 Task: Move the task Create a new online platform for online therapy sessions to the section To-Do in the project ArrowSprint and sort the tasks in the project by Last modified on
Action: Mouse moved to (897, 481)
Screenshot: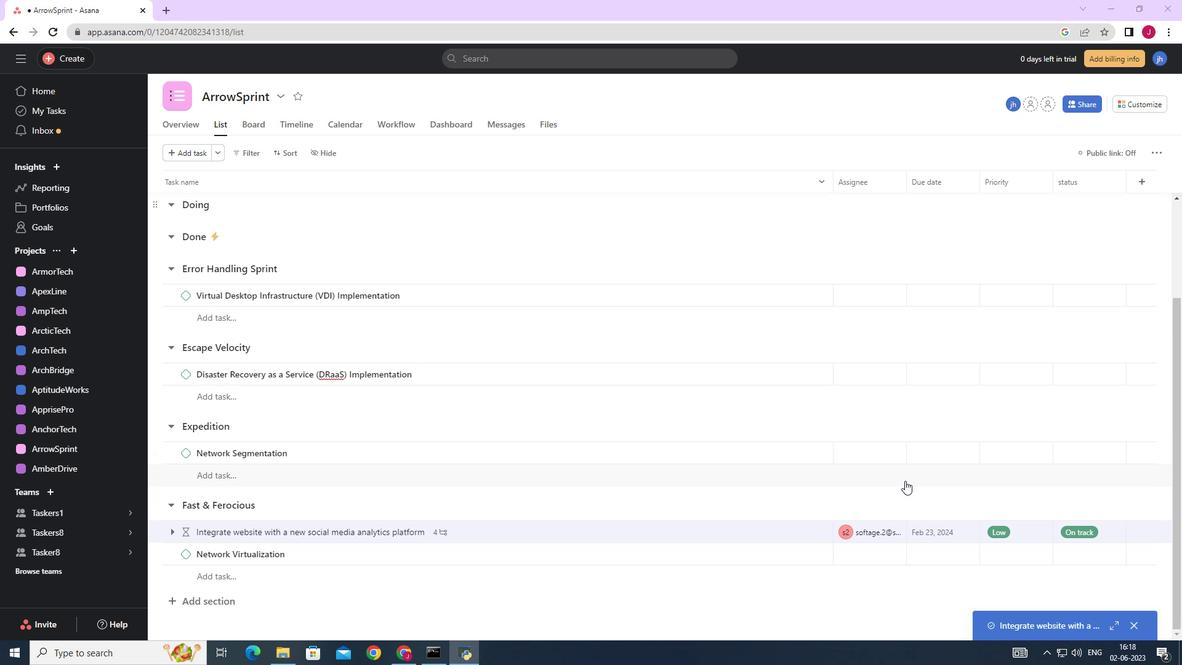 
Action: Mouse scrolled (897, 481) with delta (0, 0)
Screenshot: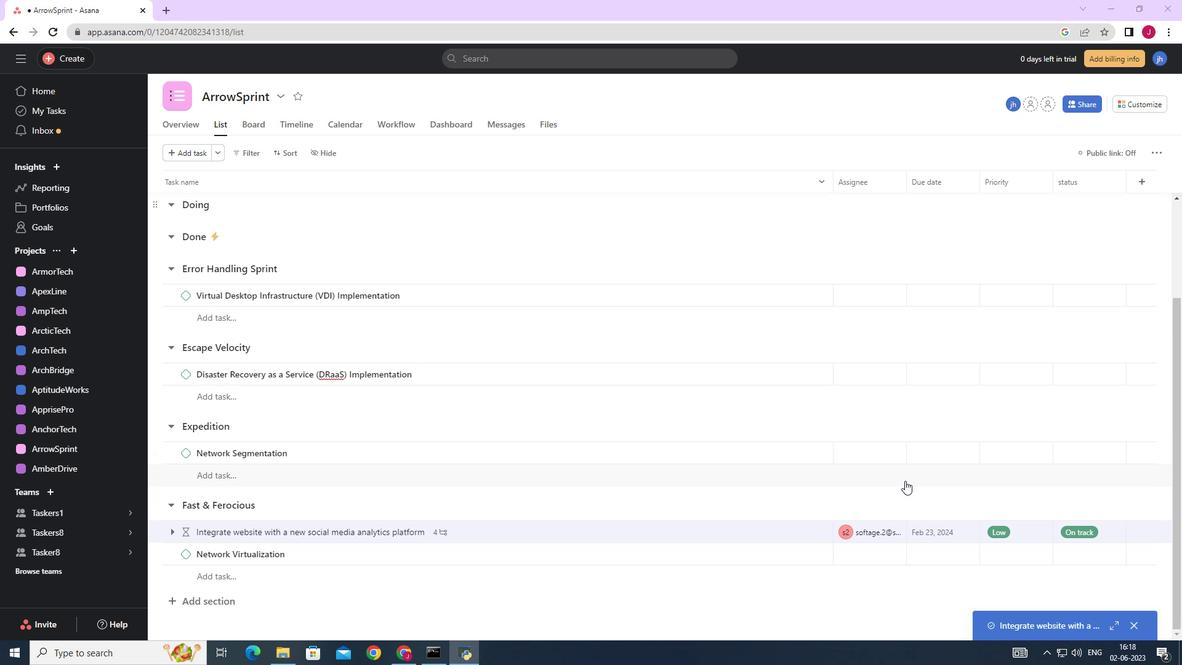 
Action: Mouse scrolled (897, 481) with delta (0, 0)
Screenshot: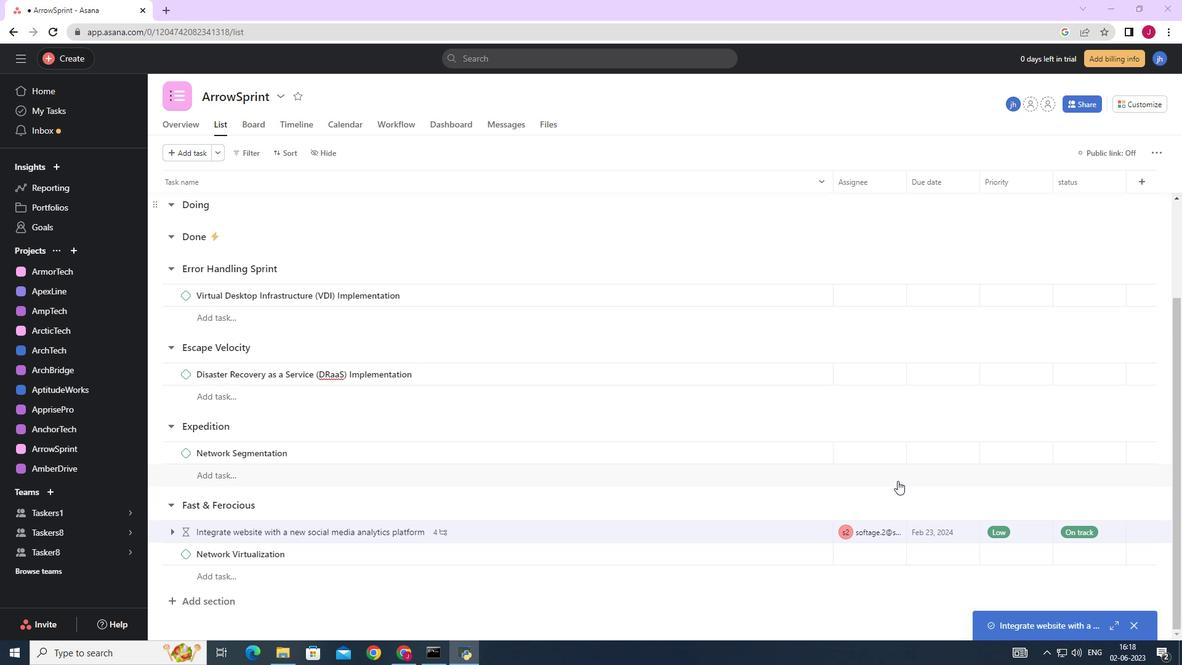 
Action: Mouse moved to (897, 481)
Screenshot: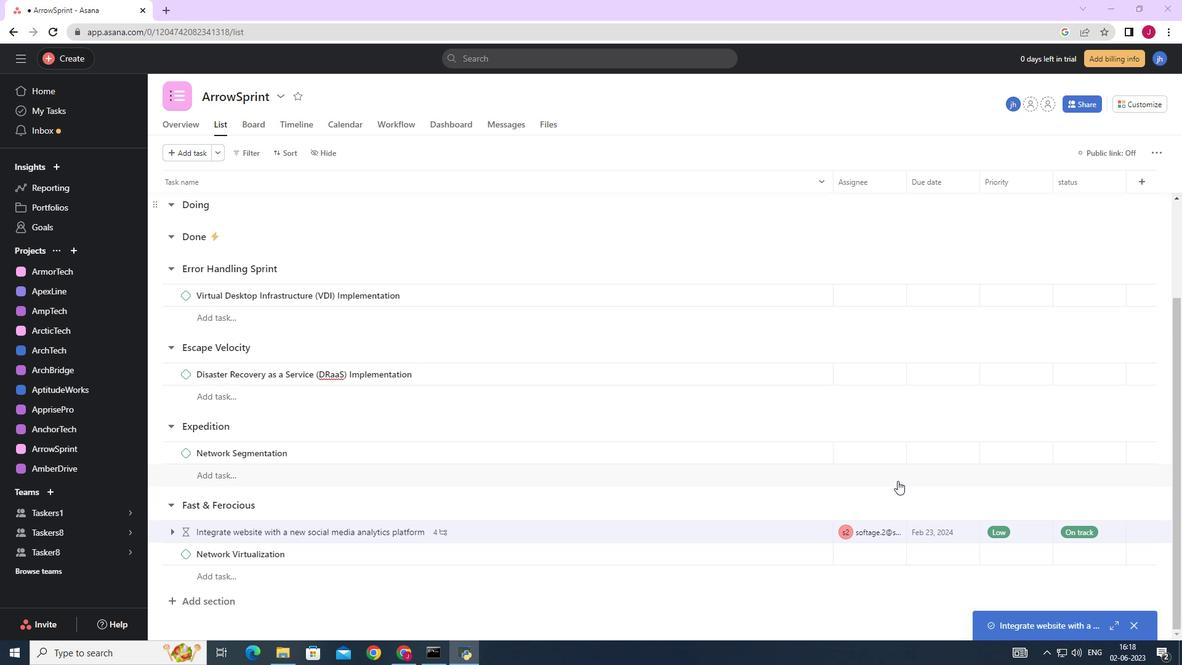 
Action: Mouse scrolled (897, 481) with delta (0, 0)
Screenshot: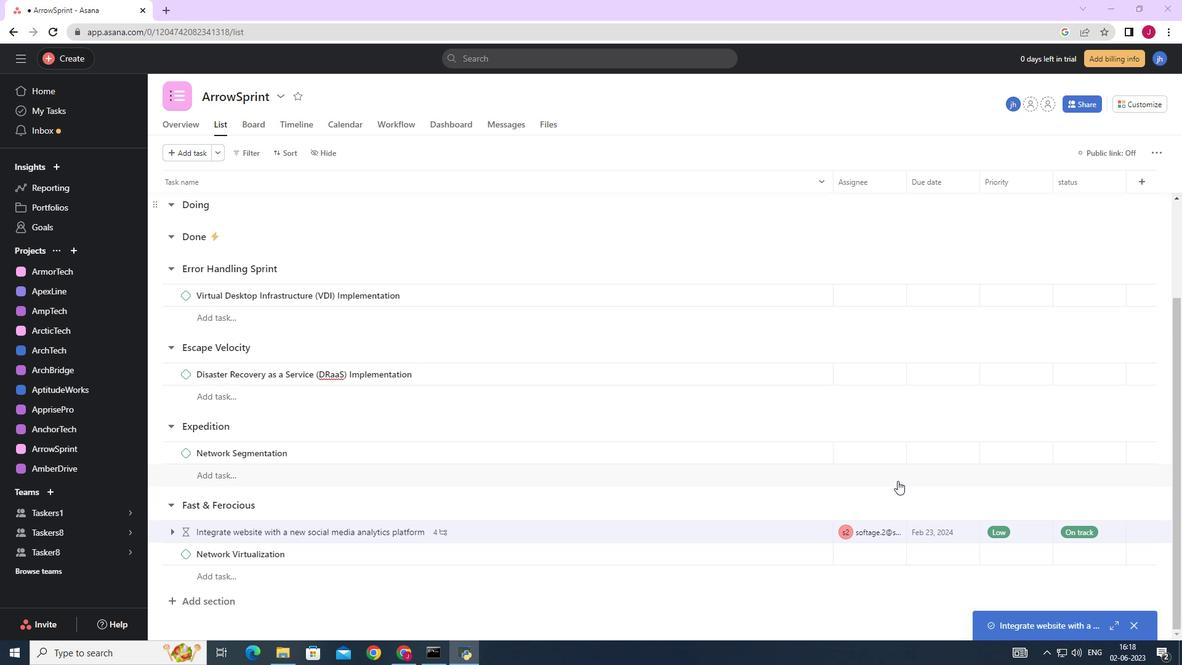 
Action: Mouse scrolled (897, 481) with delta (0, 0)
Screenshot: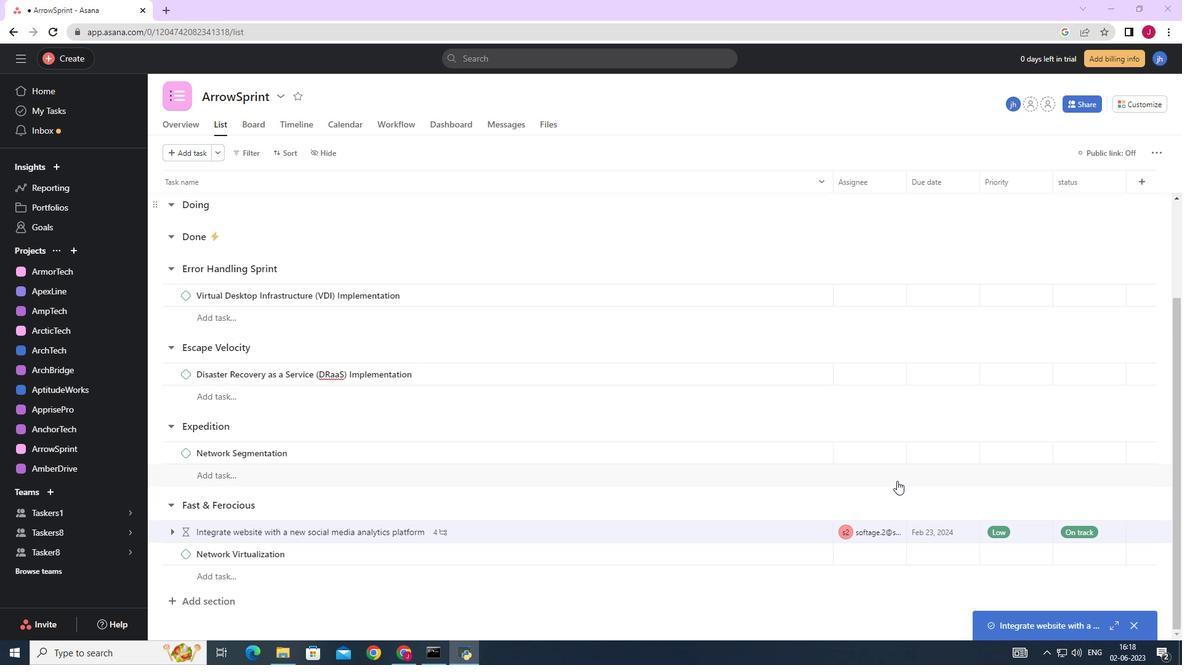 
Action: Mouse moved to (737, 389)
Screenshot: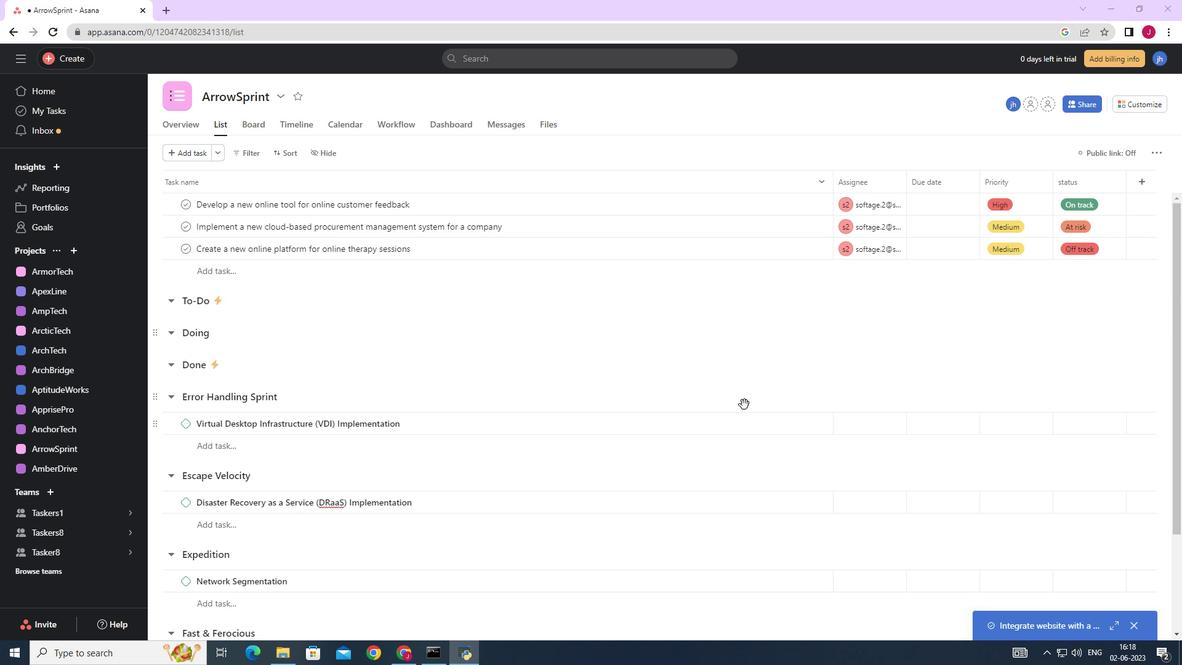 
Action: Mouse scrolled (737, 389) with delta (0, 0)
Screenshot: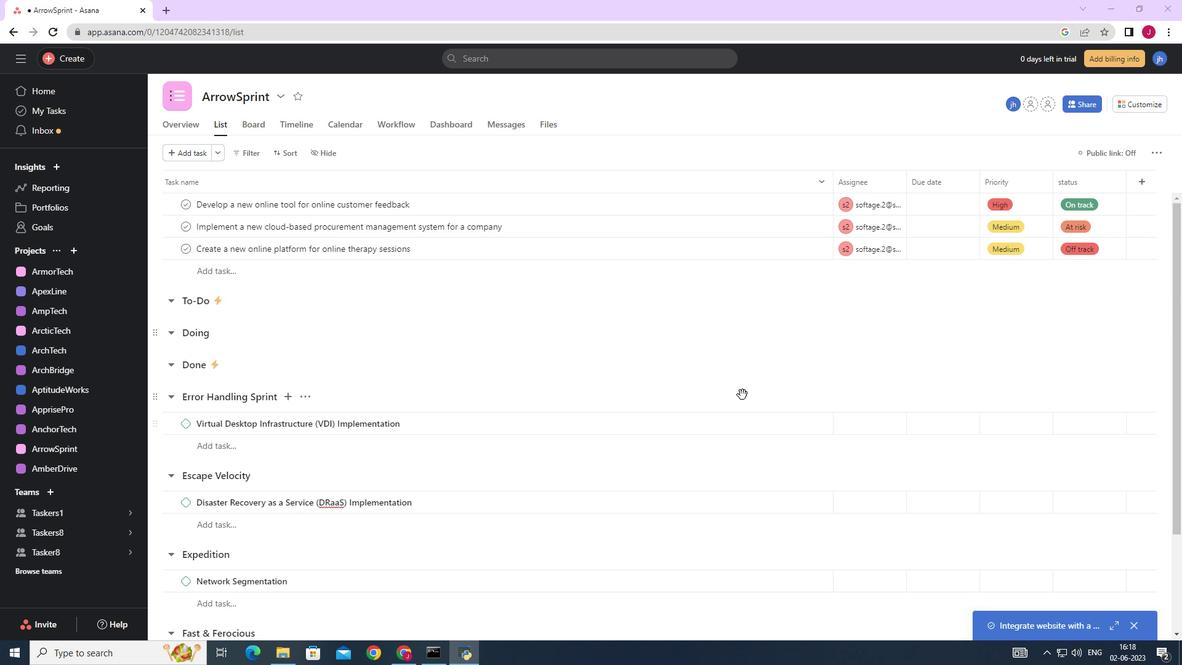 
Action: Mouse moved to (735, 387)
Screenshot: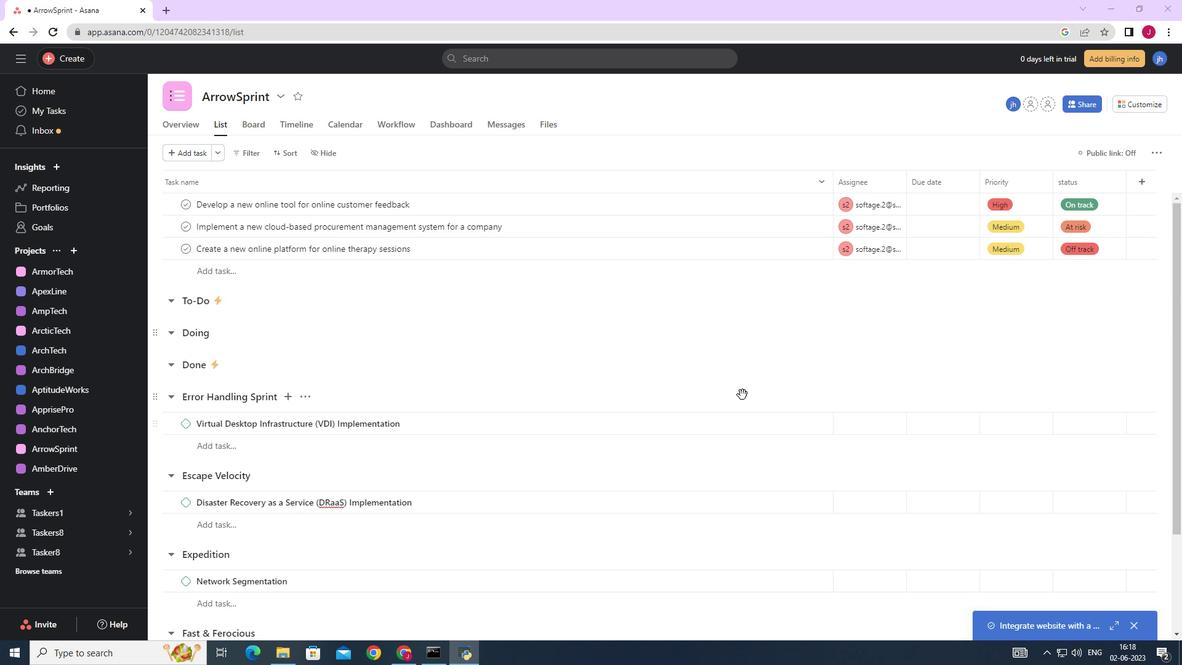 
Action: Mouse scrolled (735, 388) with delta (0, 0)
Screenshot: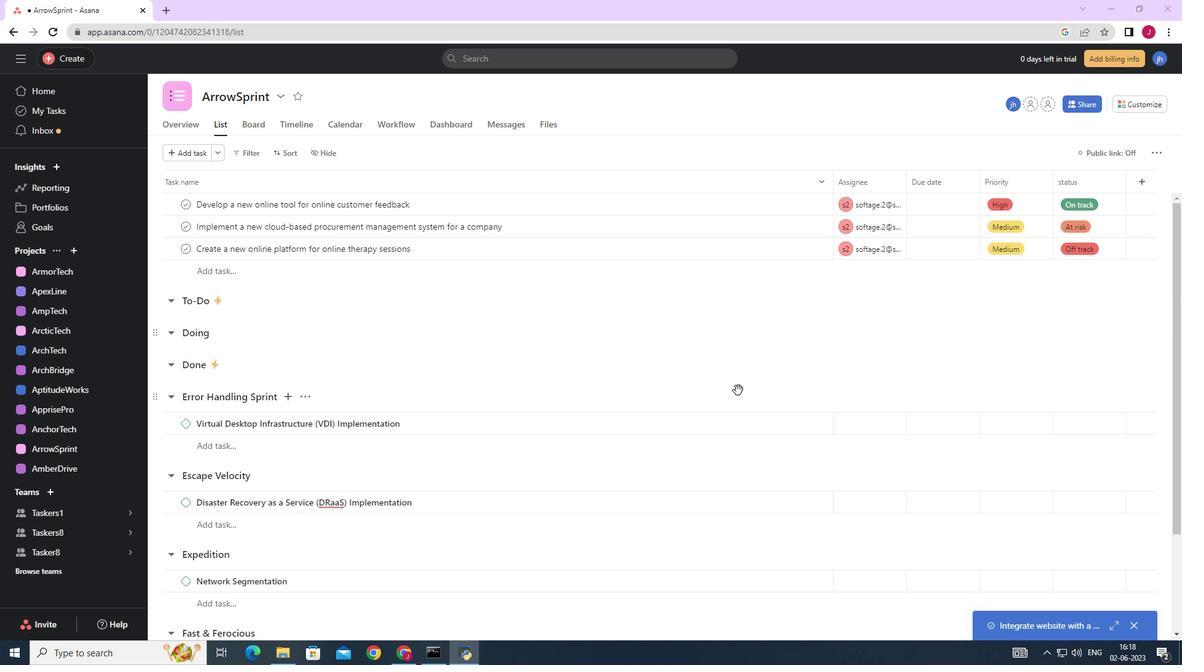 
Action: Mouse moved to (800, 250)
Screenshot: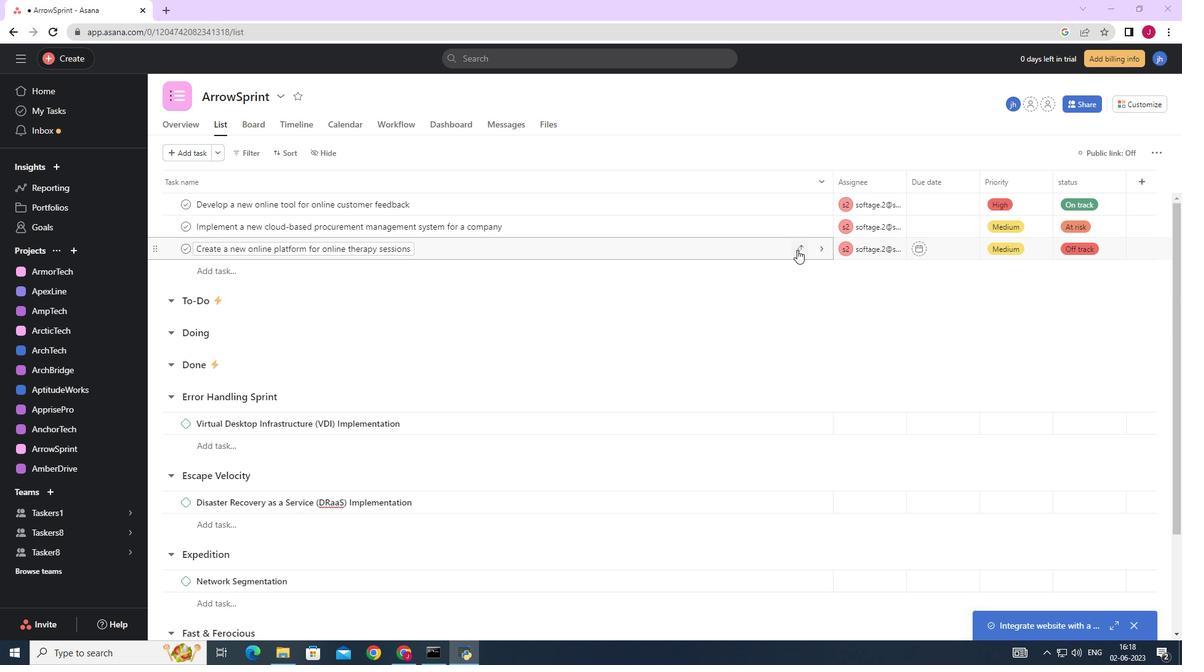 
Action: Mouse pressed left at (800, 250)
Screenshot: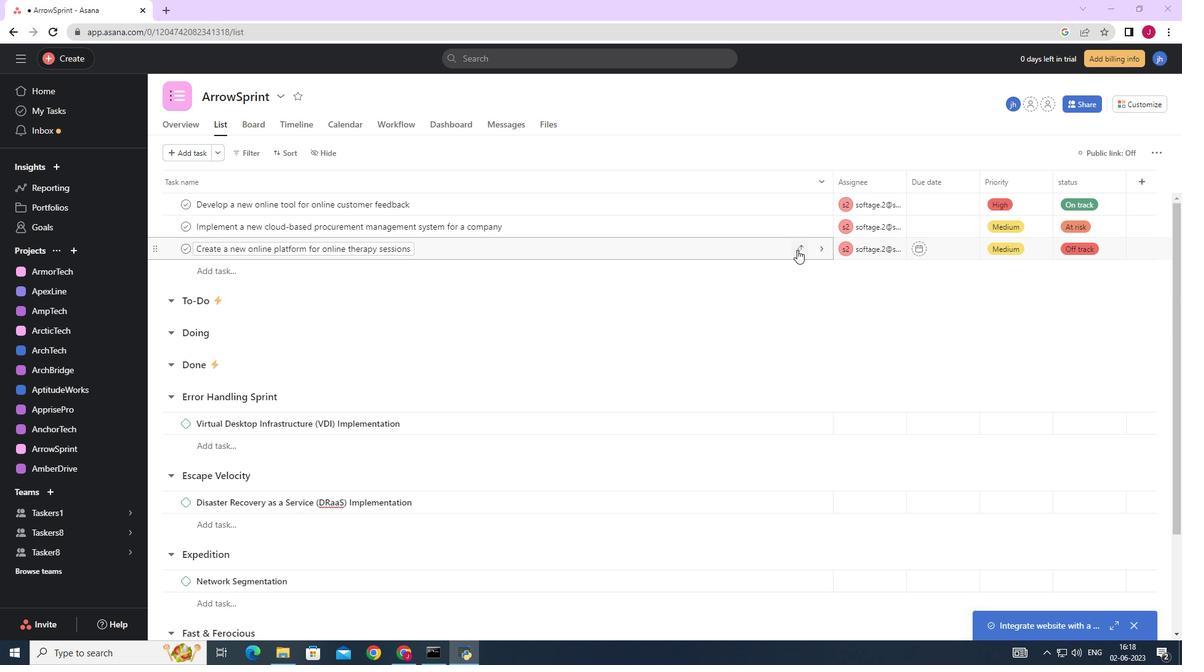 
Action: Mouse moved to (751, 312)
Screenshot: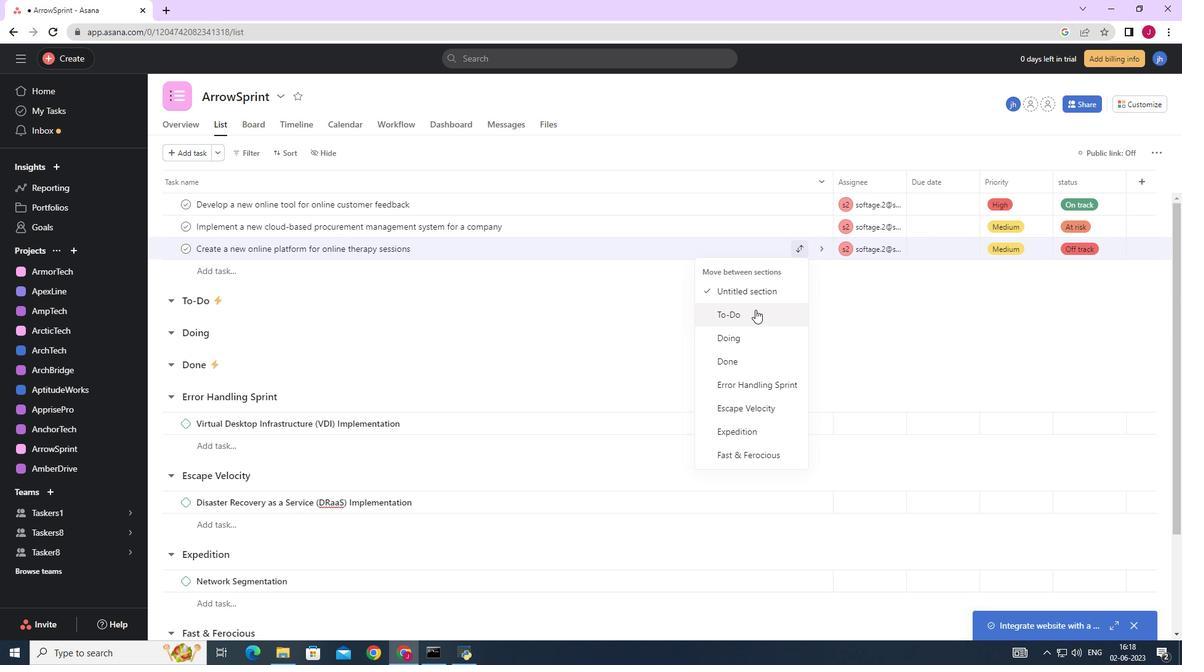 
Action: Mouse pressed left at (751, 312)
Screenshot: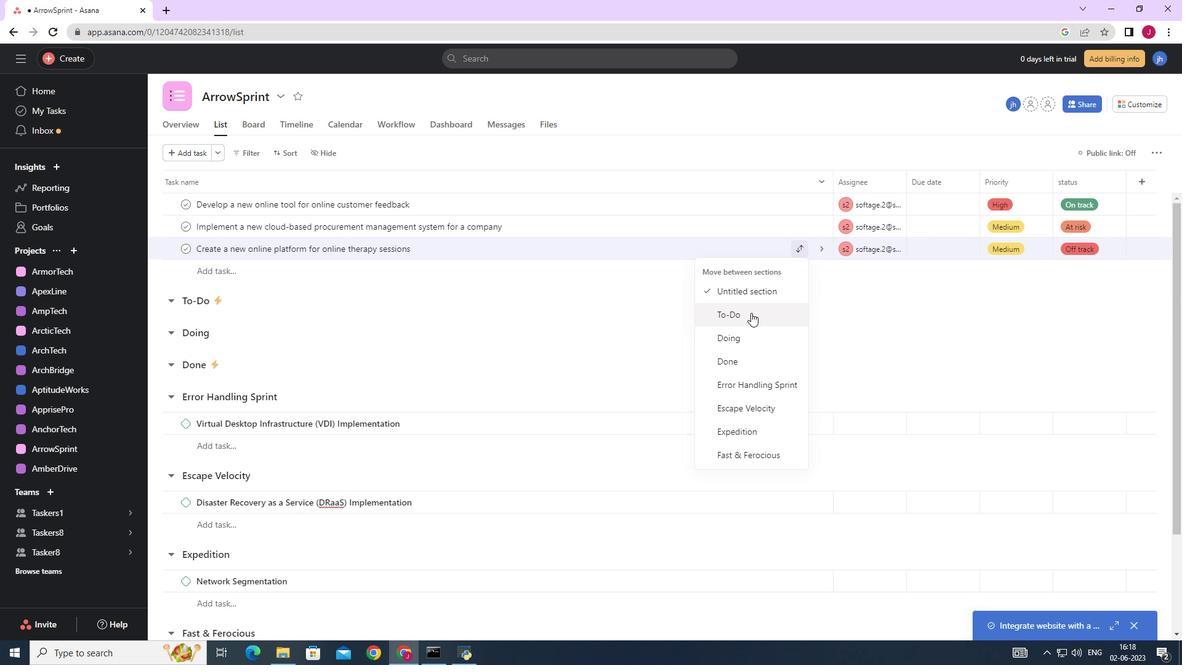 
Action: Mouse moved to (292, 149)
Screenshot: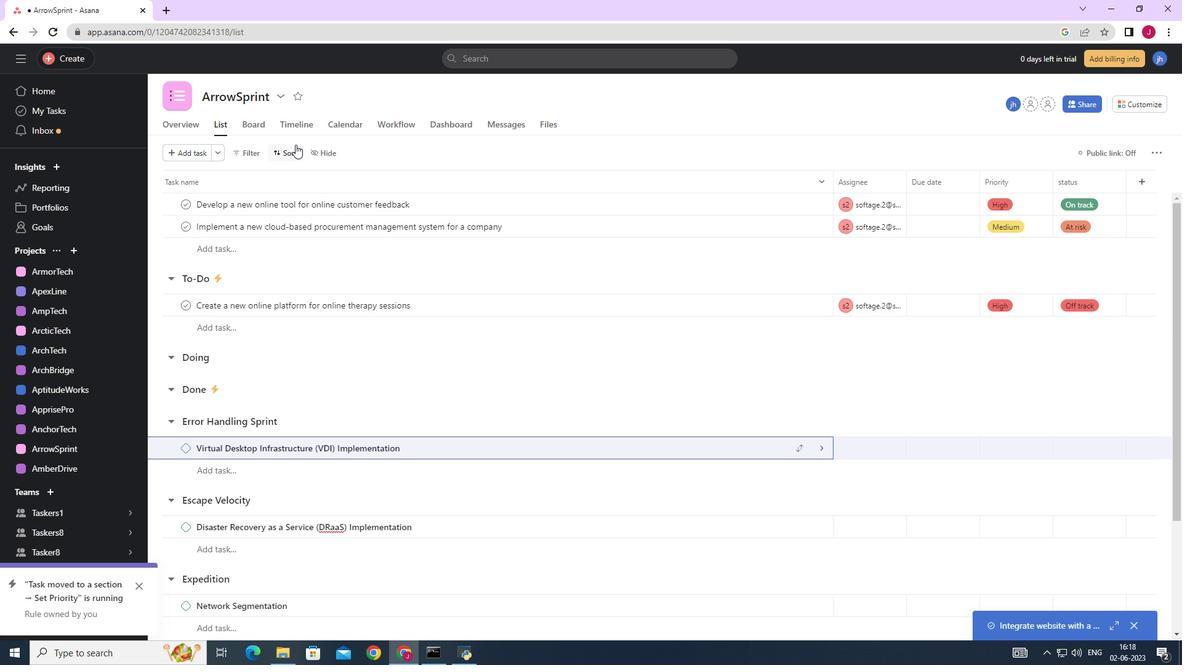 
Action: Mouse pressed left at (292, 149)
Screenshot: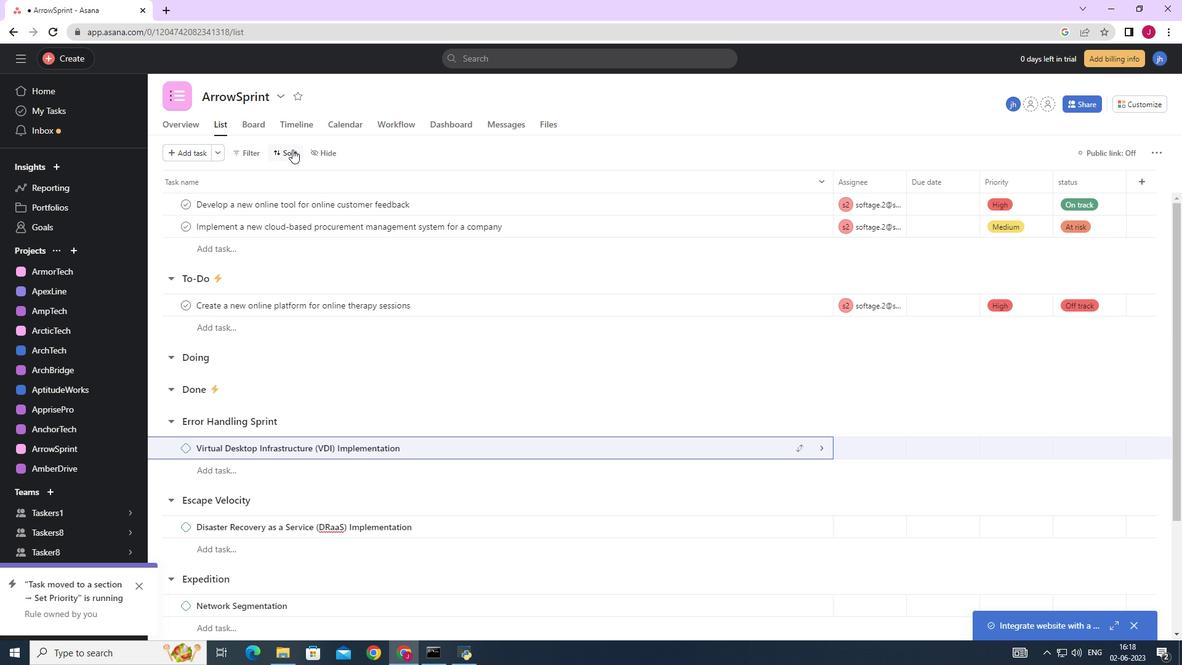 
Action: Mouse moved to (333, 327)
Screenshot: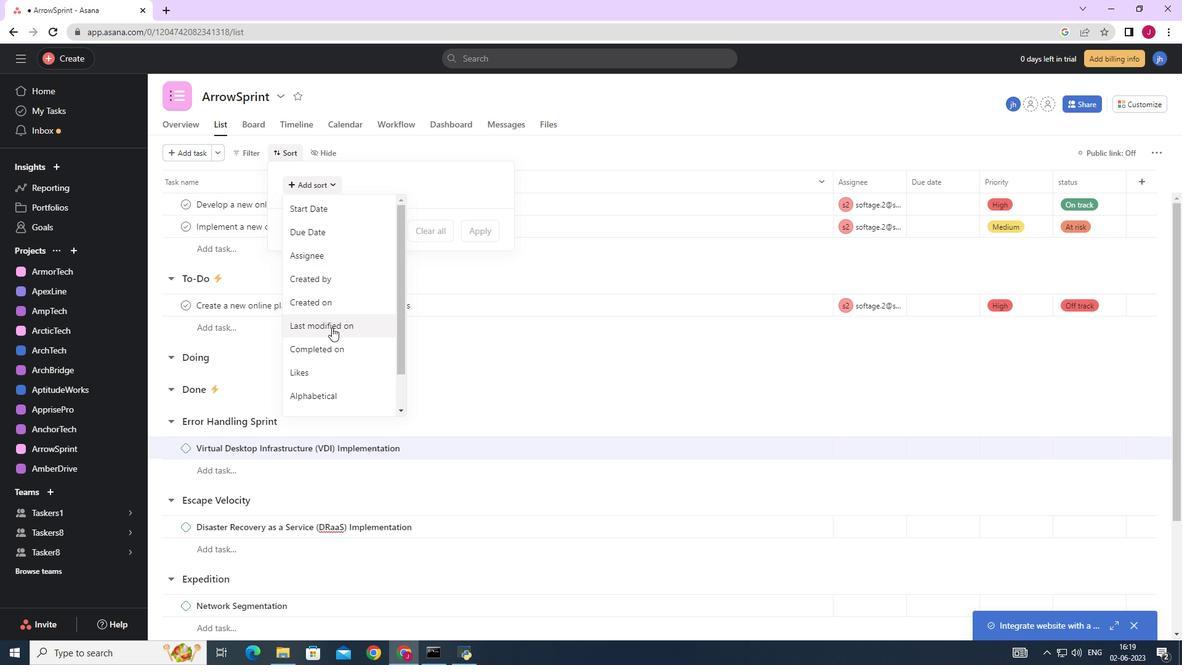 
Action: Mouse pressed left at (333, 327)
Screenshot: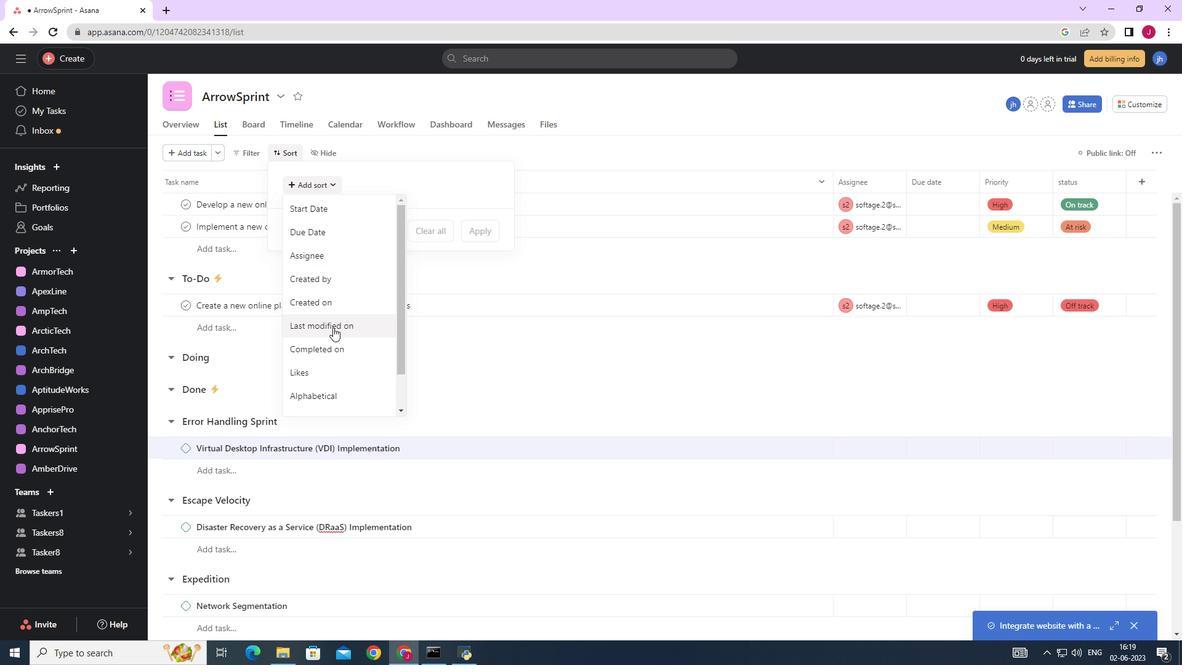 
Action: Mouse moved to (478, 280)
Screenshot: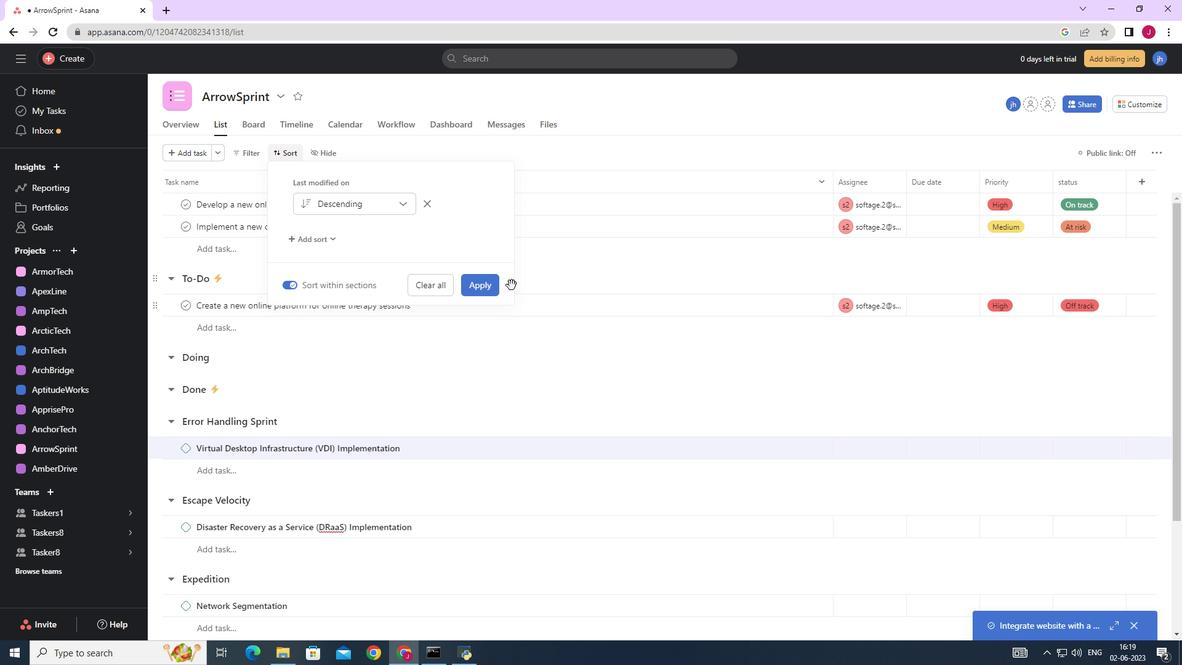
Action: Mouse pressed left at (478, 280)
Screenshot: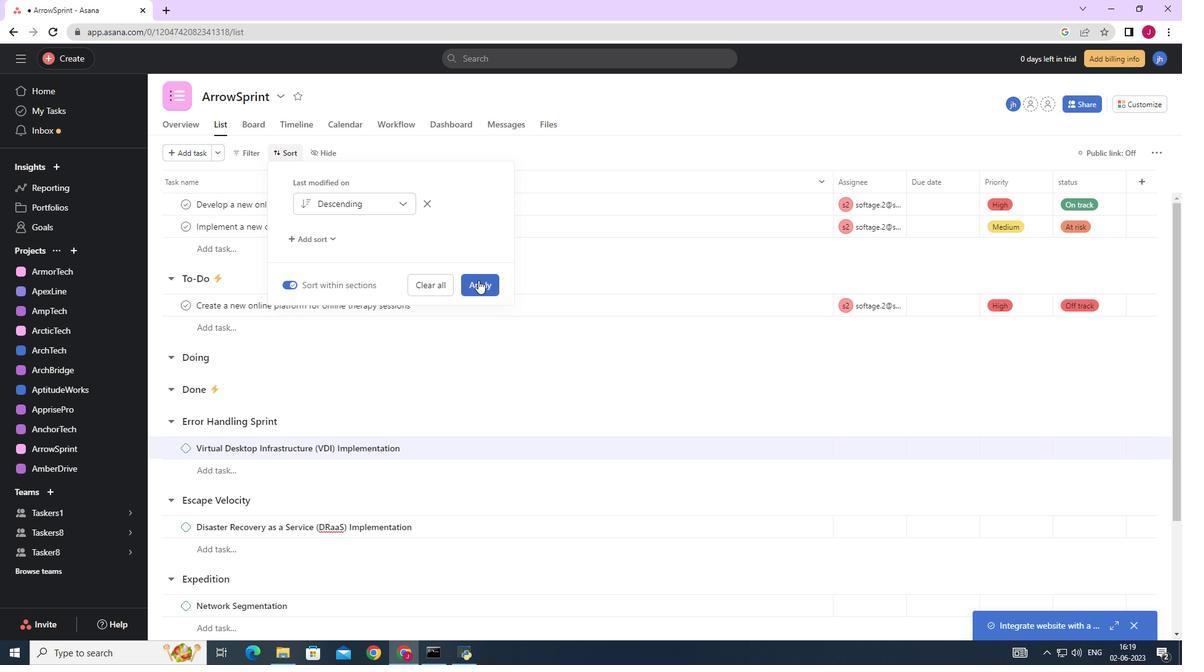 
